Task: Delete email   from Email0086 with a subject Subject0083
Action: Mouse moved to (509, 540)
Screenshot: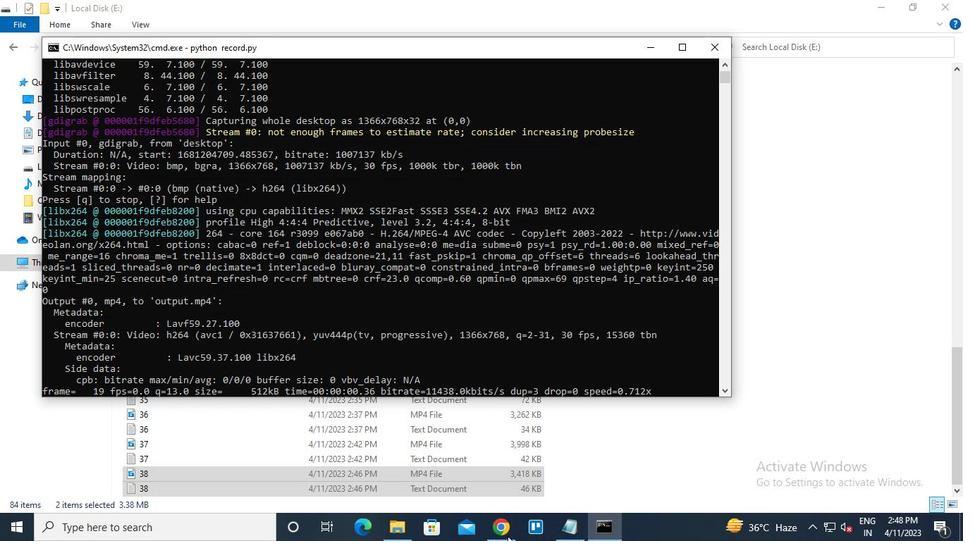 
Action: Mouse pressed left at (509, 540)
Screenshot: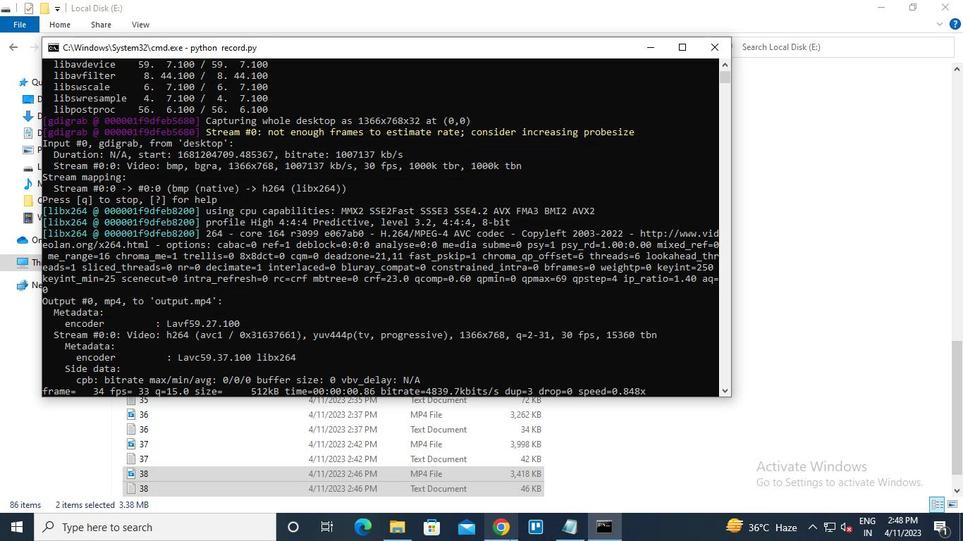 
Action: Mouse moved to (291, 259)
Screenshot: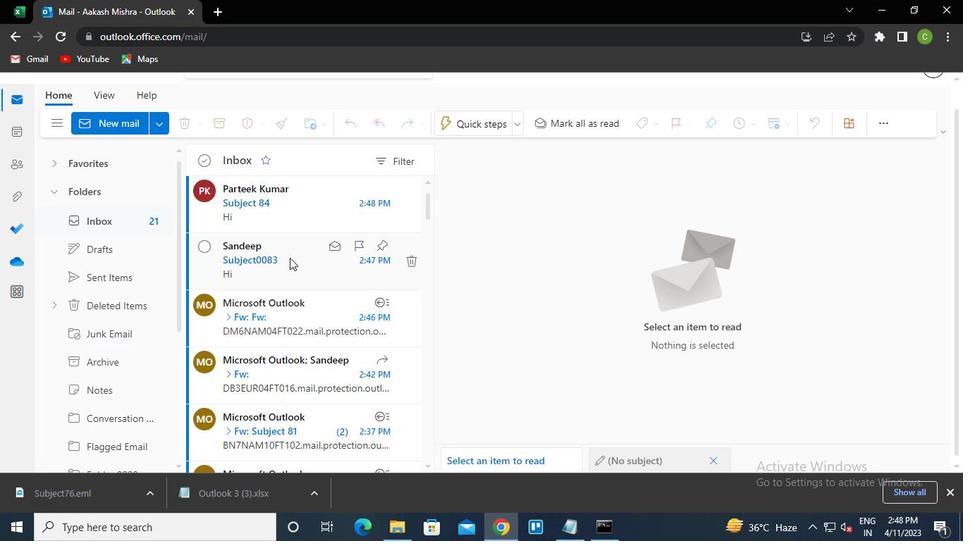 
Action: Mouse pressed left at (291, 259)
Screenshot: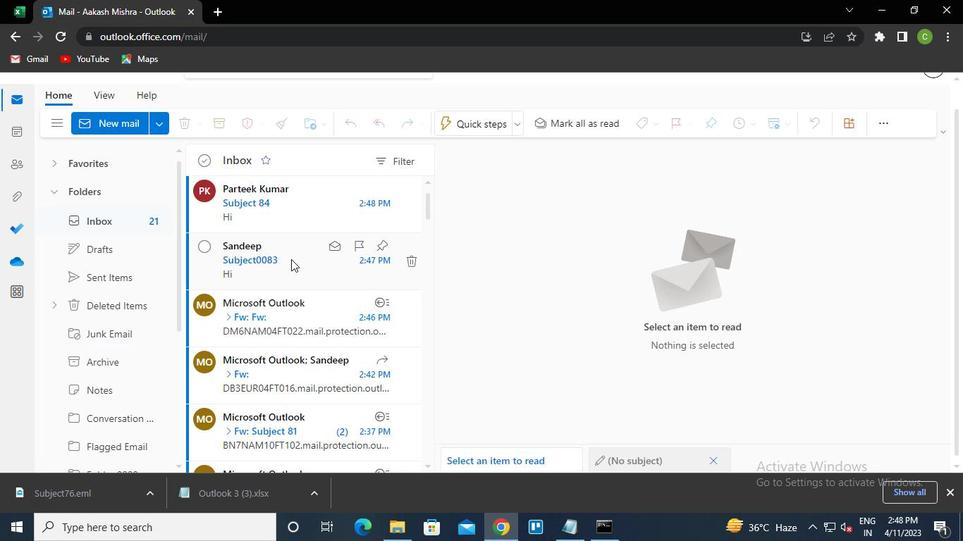 
Action: Mouse pressed right at (291, 259)
Screenshot: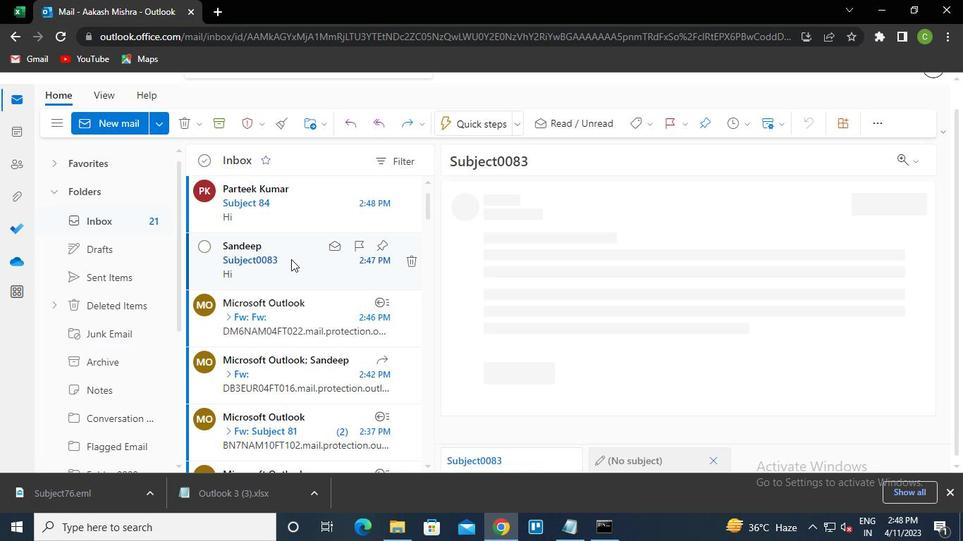 
Action: Mouse moved to (332, 172)
Screenshot: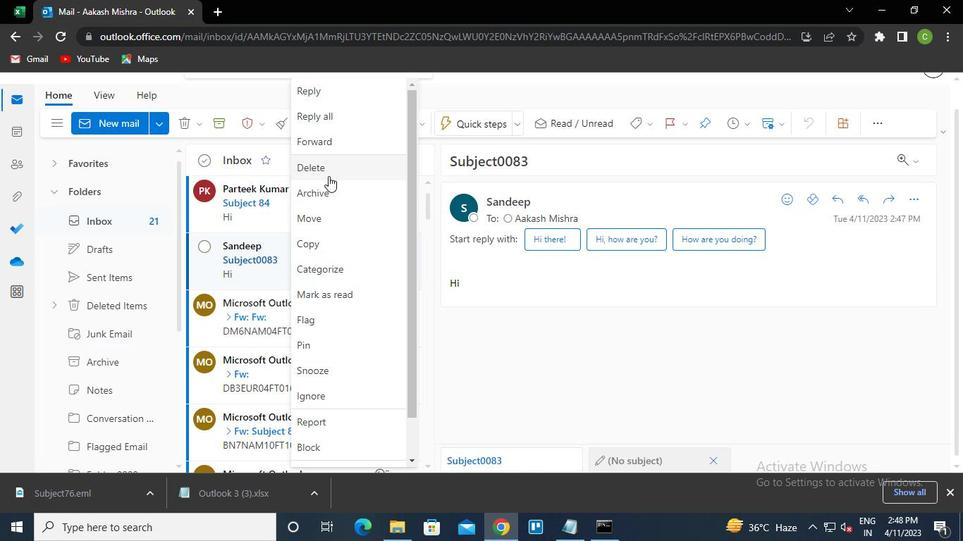 
Action: Mouse pressed left at (332, 172)
Screenshot: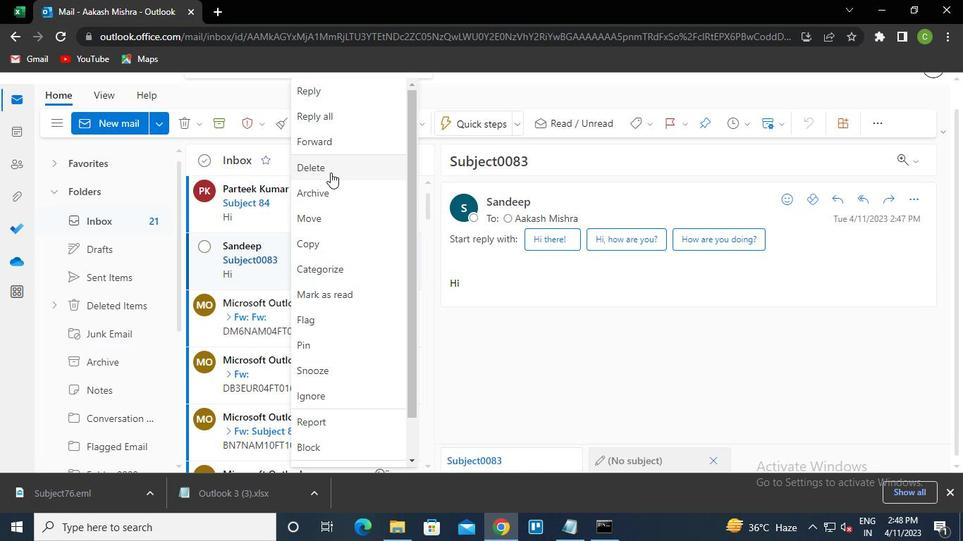 
Action: Mouse moved to (617, 536)
Screenshot: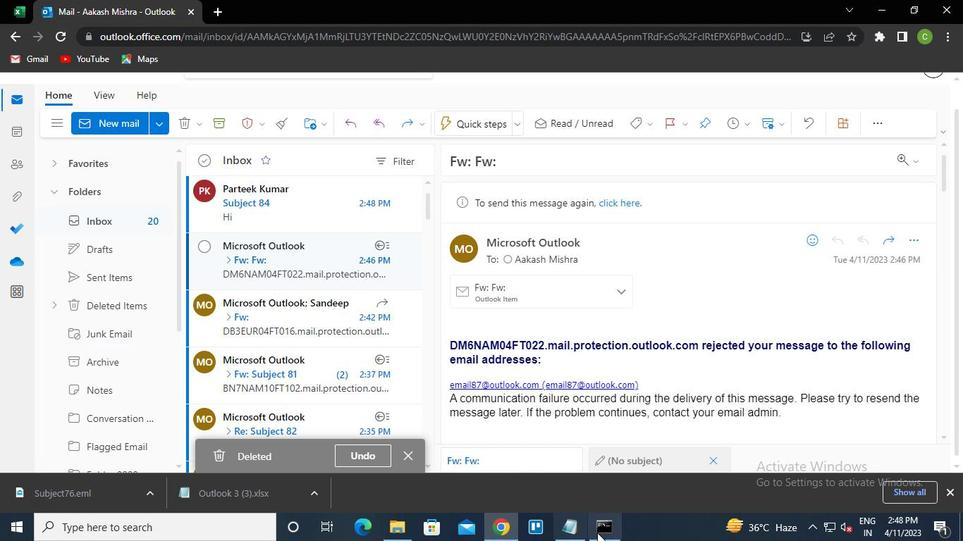 
Action: Mouse pressed left at (617, 536)
Screenshot: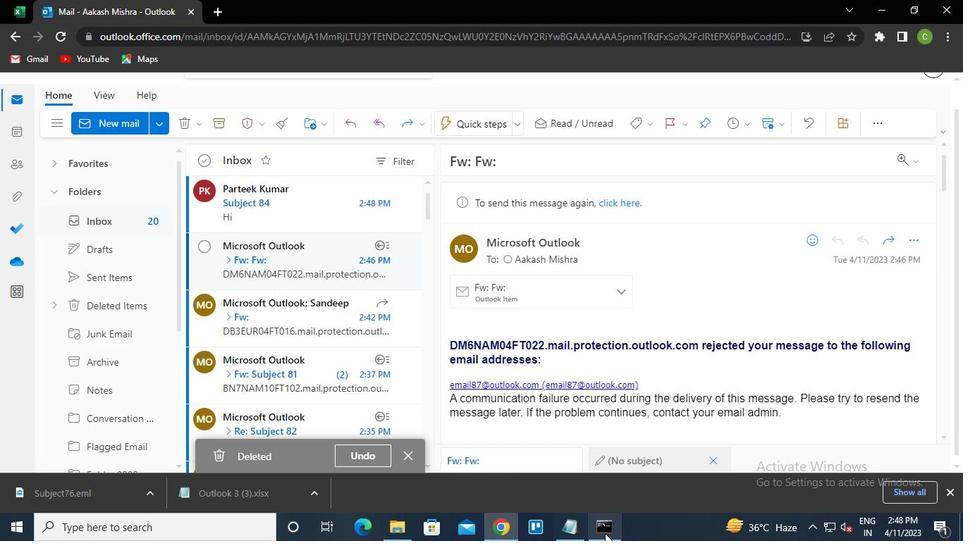 
Action: Mouse moved to (720, 51)
Screenshot: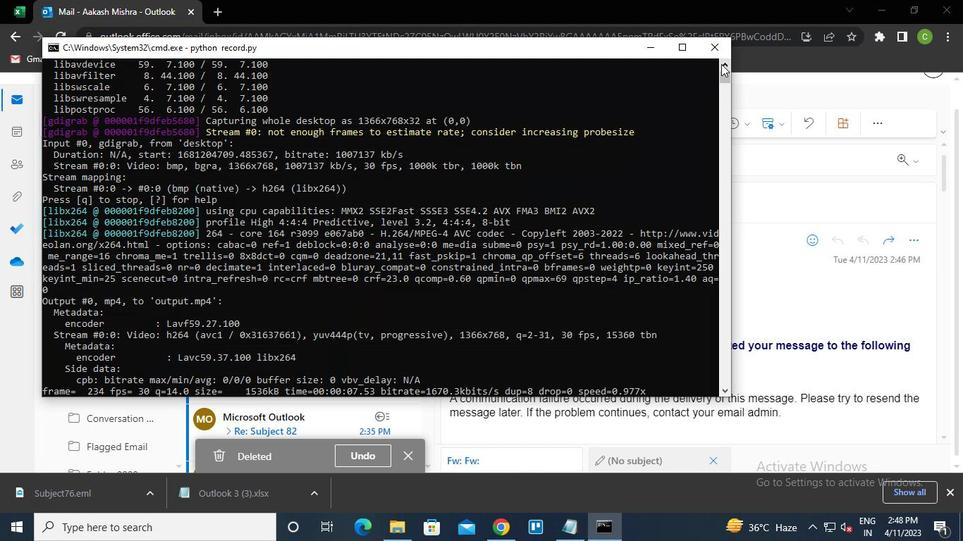
Action: Mouse pressed left at (720, 51)
Screenshot: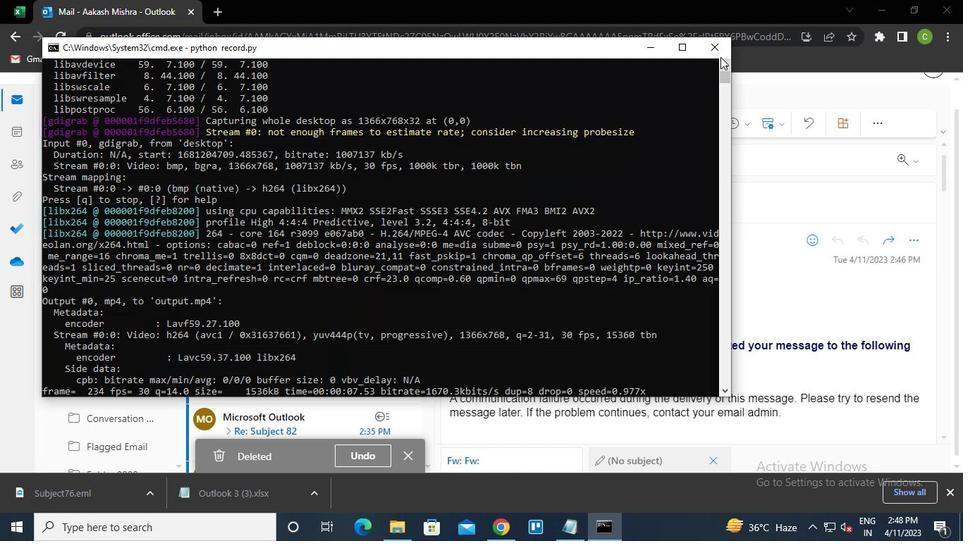 
